 Task: Select the on option in the cursor smooth caret animation.
Action: Mouse moved to (19, 669)
Screenshot: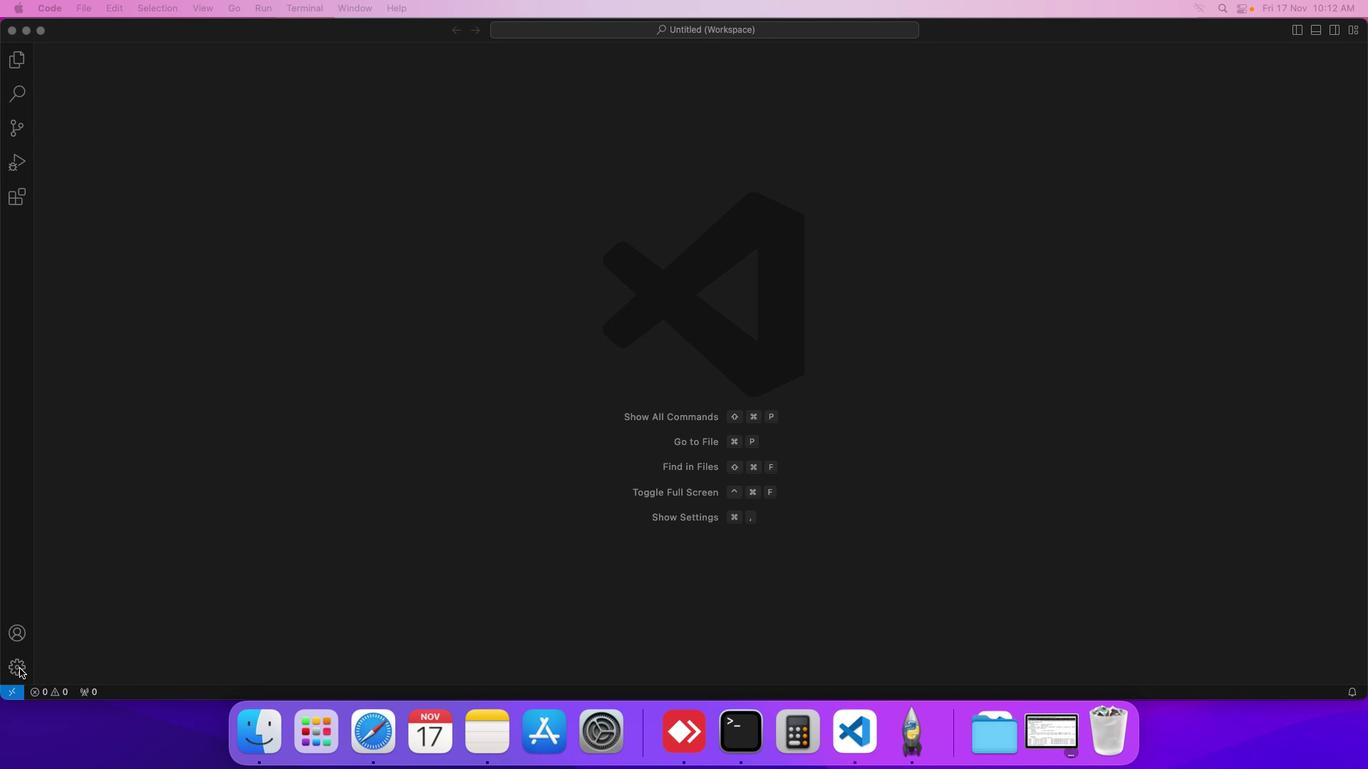 
Action: Mouse pressed left at (19, 669)
Screenshot: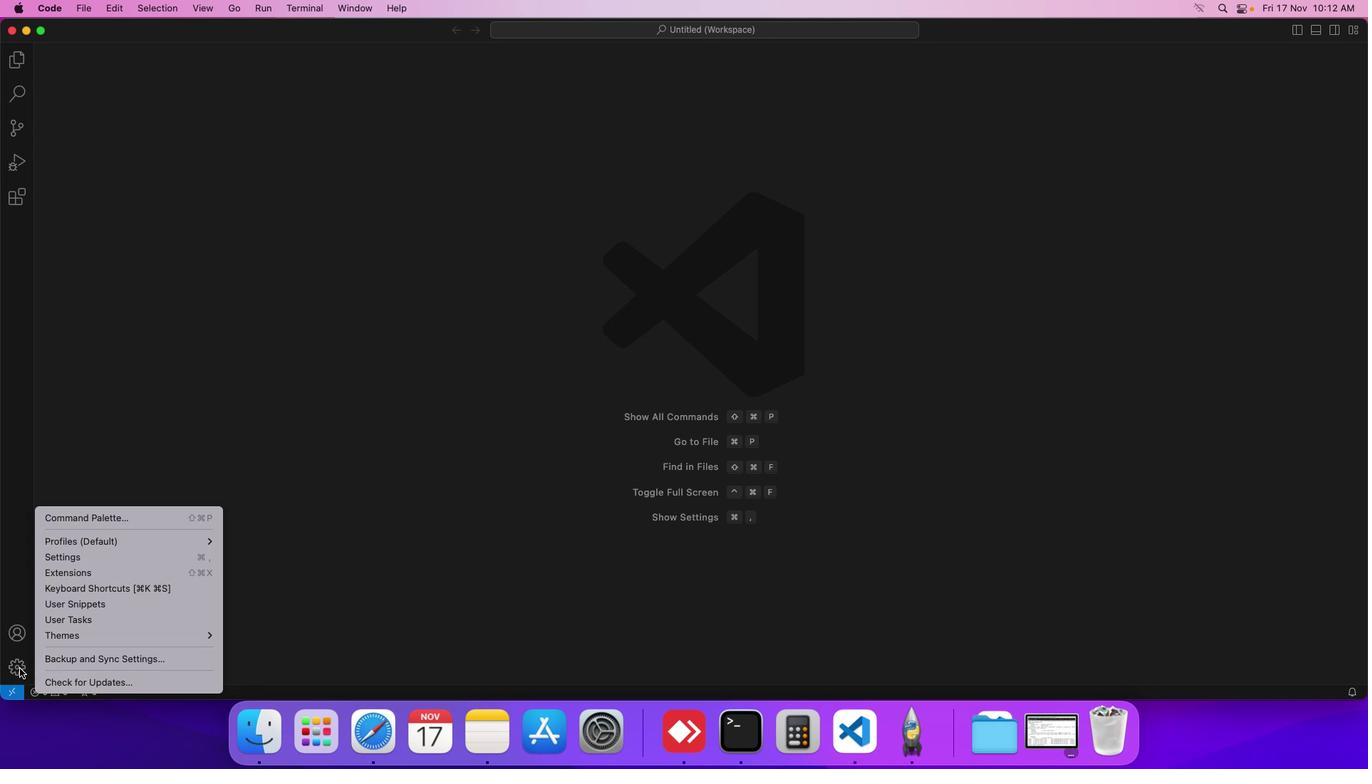 
Action: Mouse moved to (69, 557)
Screenshot: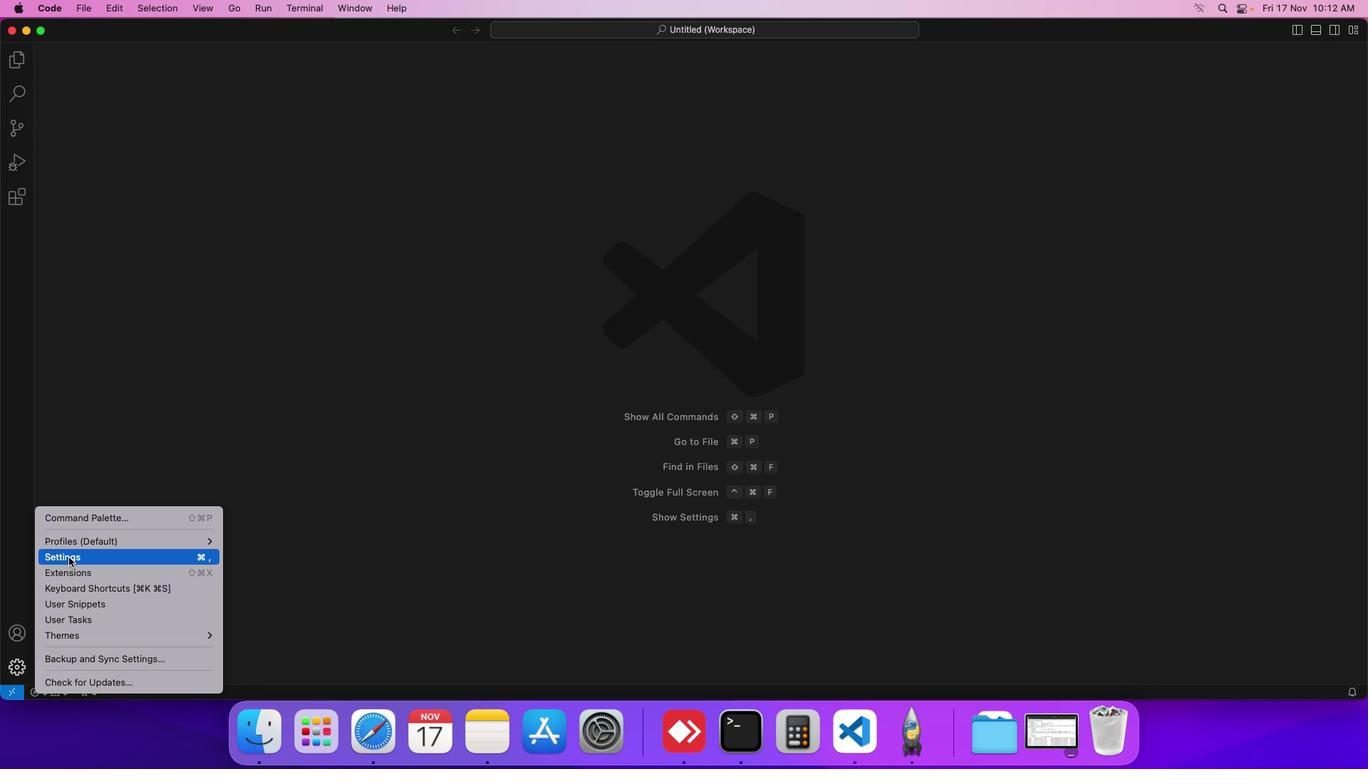 
Action: Mouse pressed left at (69, 557)
Screenshot: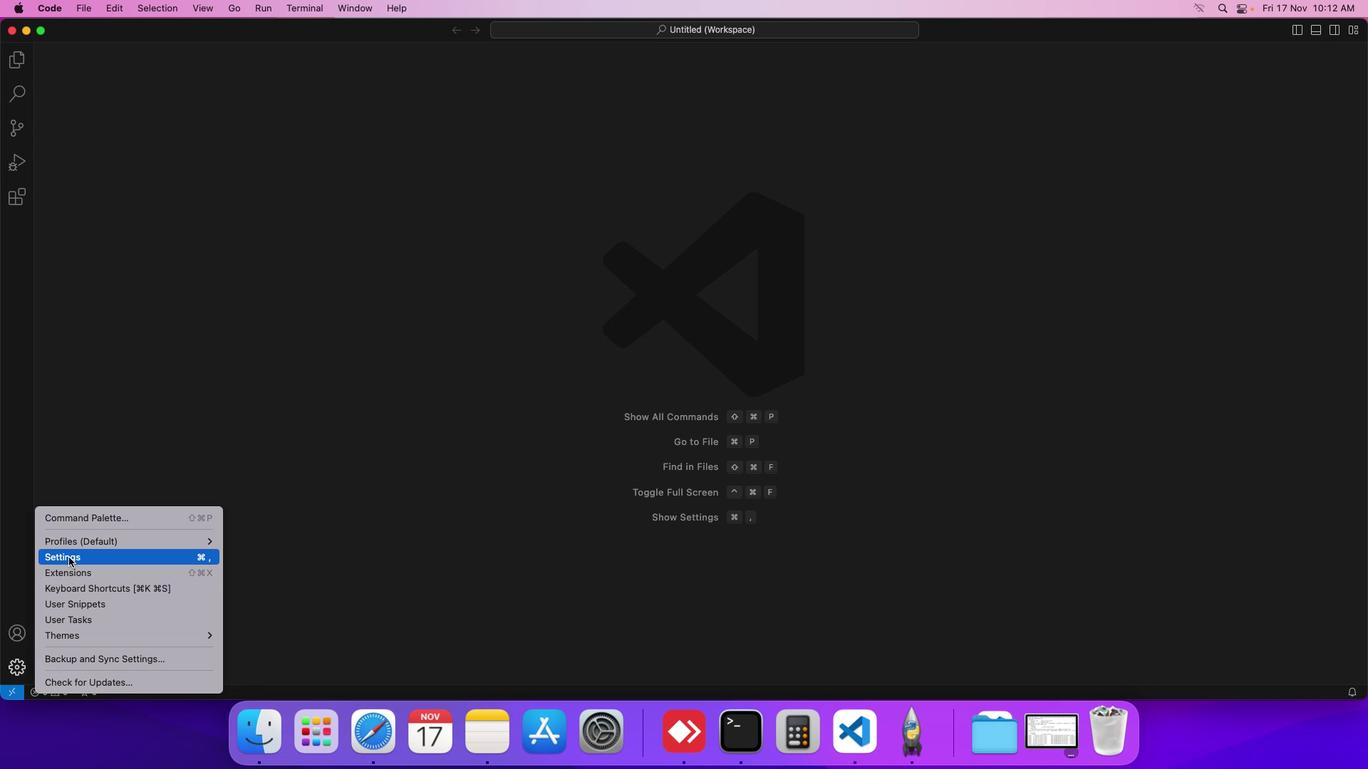 
Action: Mouse moved to (336, 111)
Screenshot: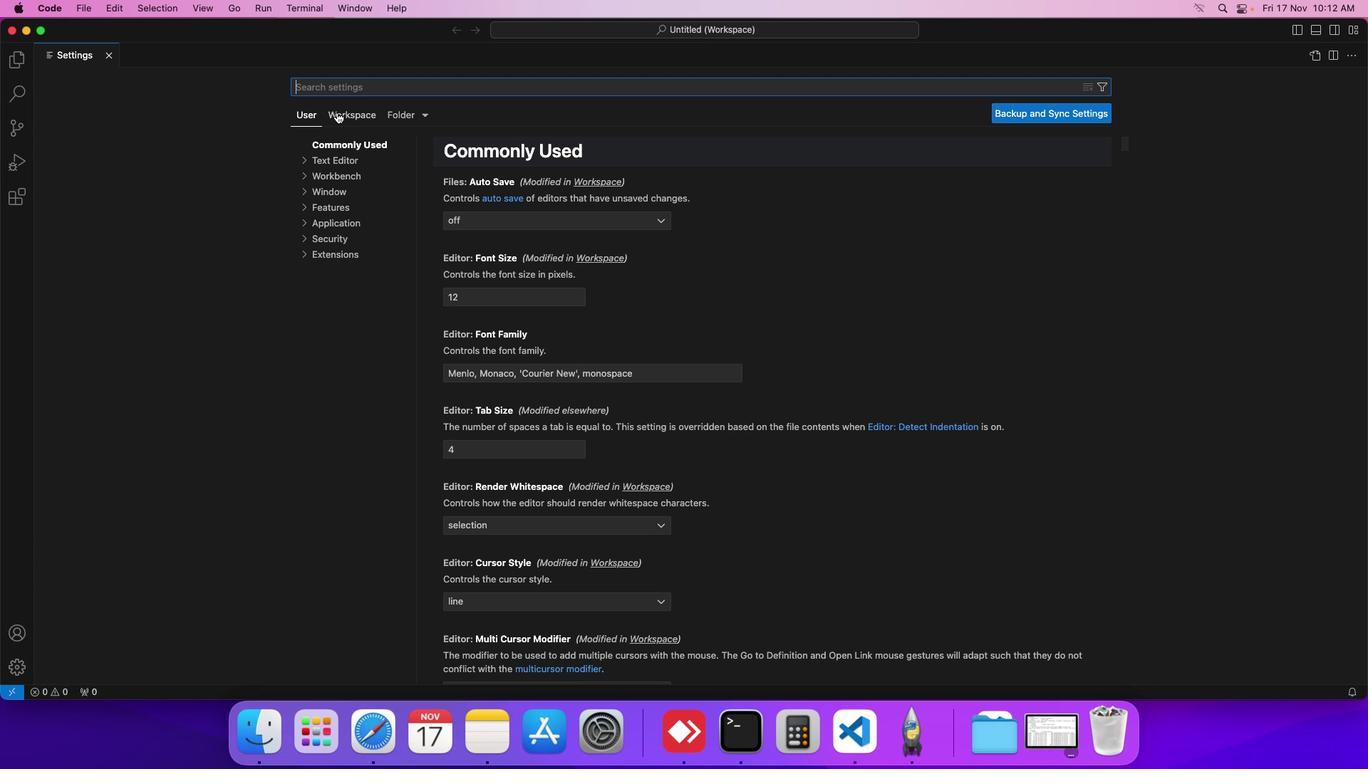 
Action: Mouse pressed left at (336, 111)
Screenshot: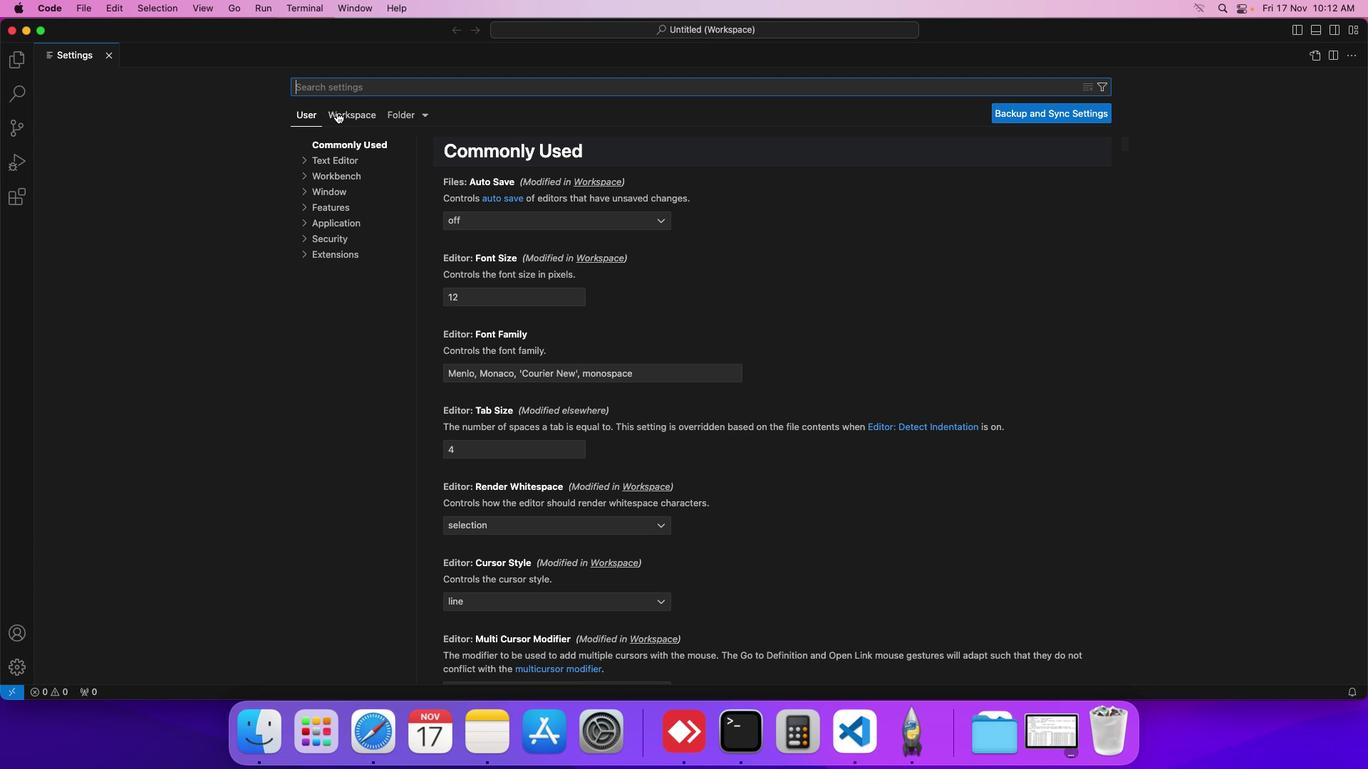 
Action: Mouse moved to (340, 157)
Screenshot: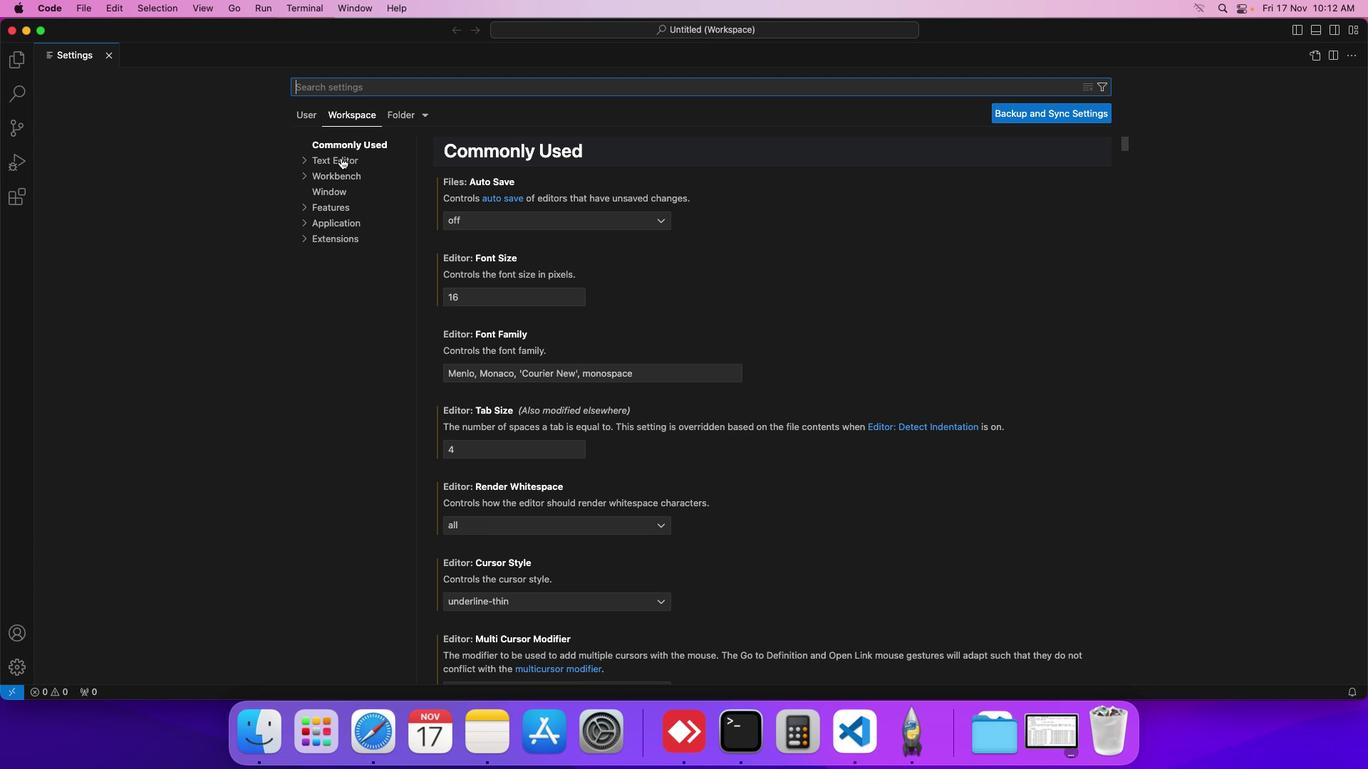 
Action: Mouse pressed left at (340, 157)
Screenshot: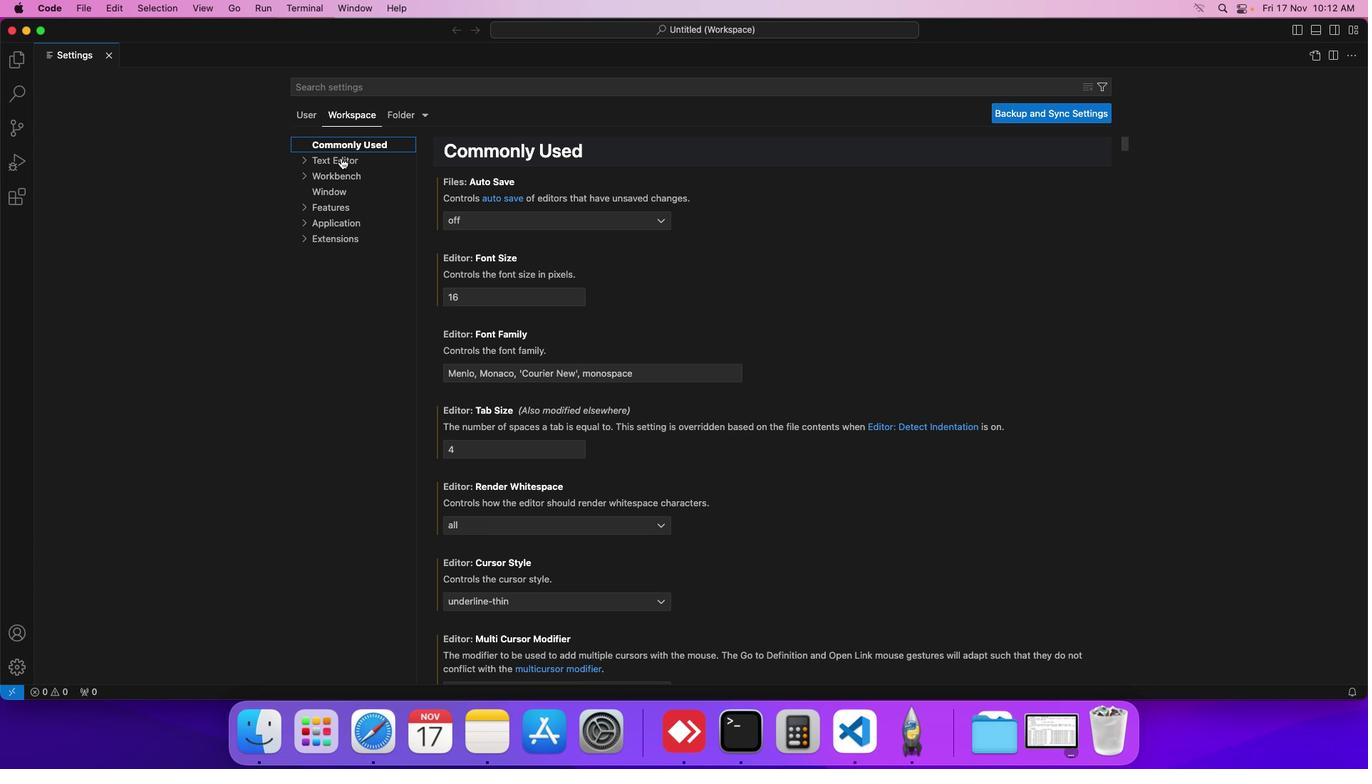 
Action: Mouse moved to (340, 177)
Screenshot: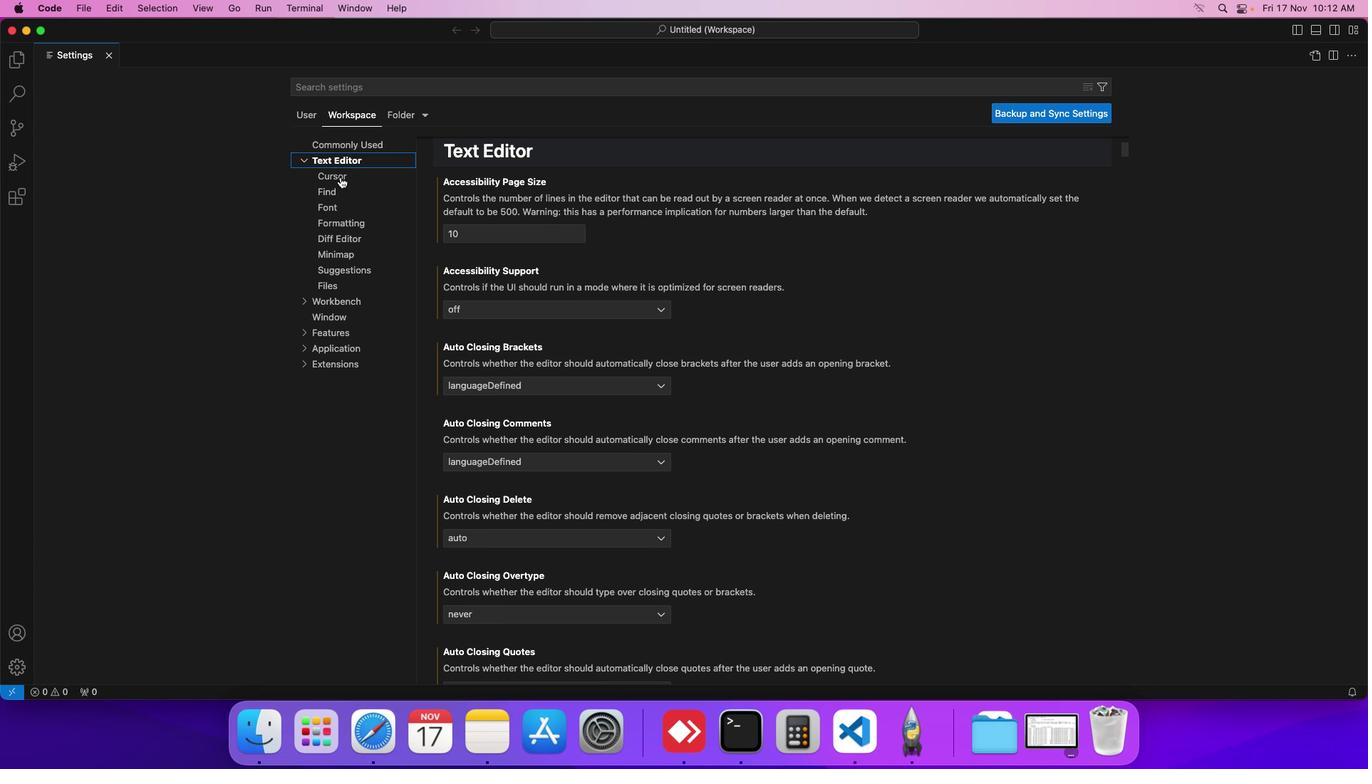 
Action: Mouse pressed left at (340, 177)
Screenshot: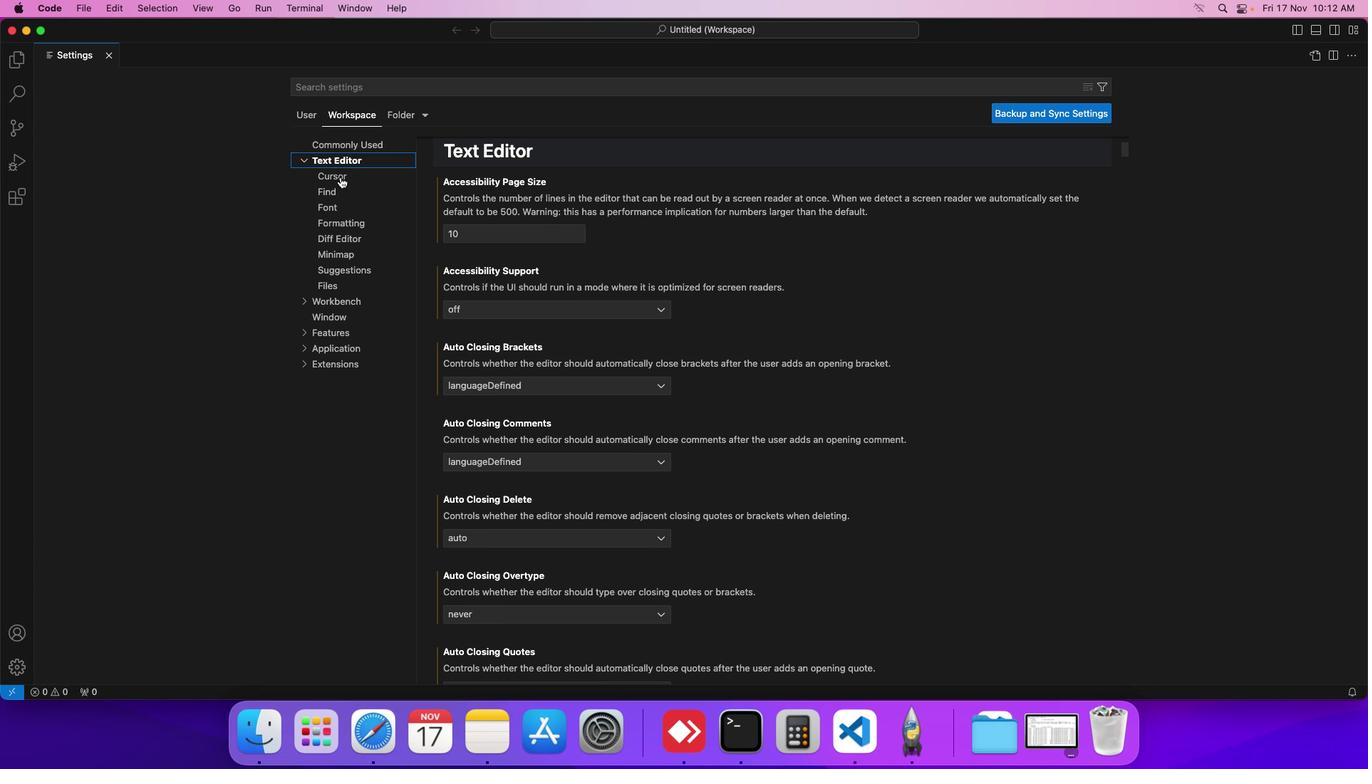 
Action: Mouse moved to (534, 297)
Screenshot: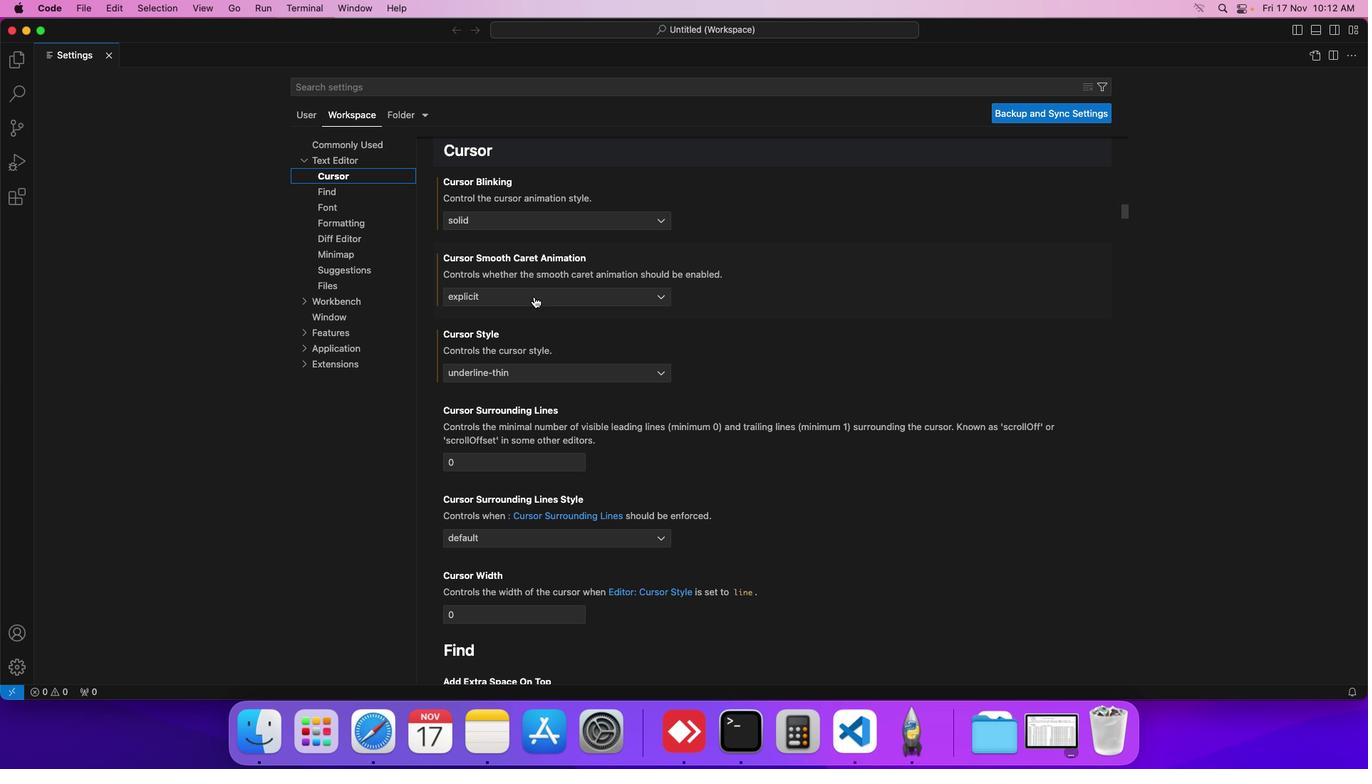
Action: Mouse pressed left at (534, 297)
Screenshot: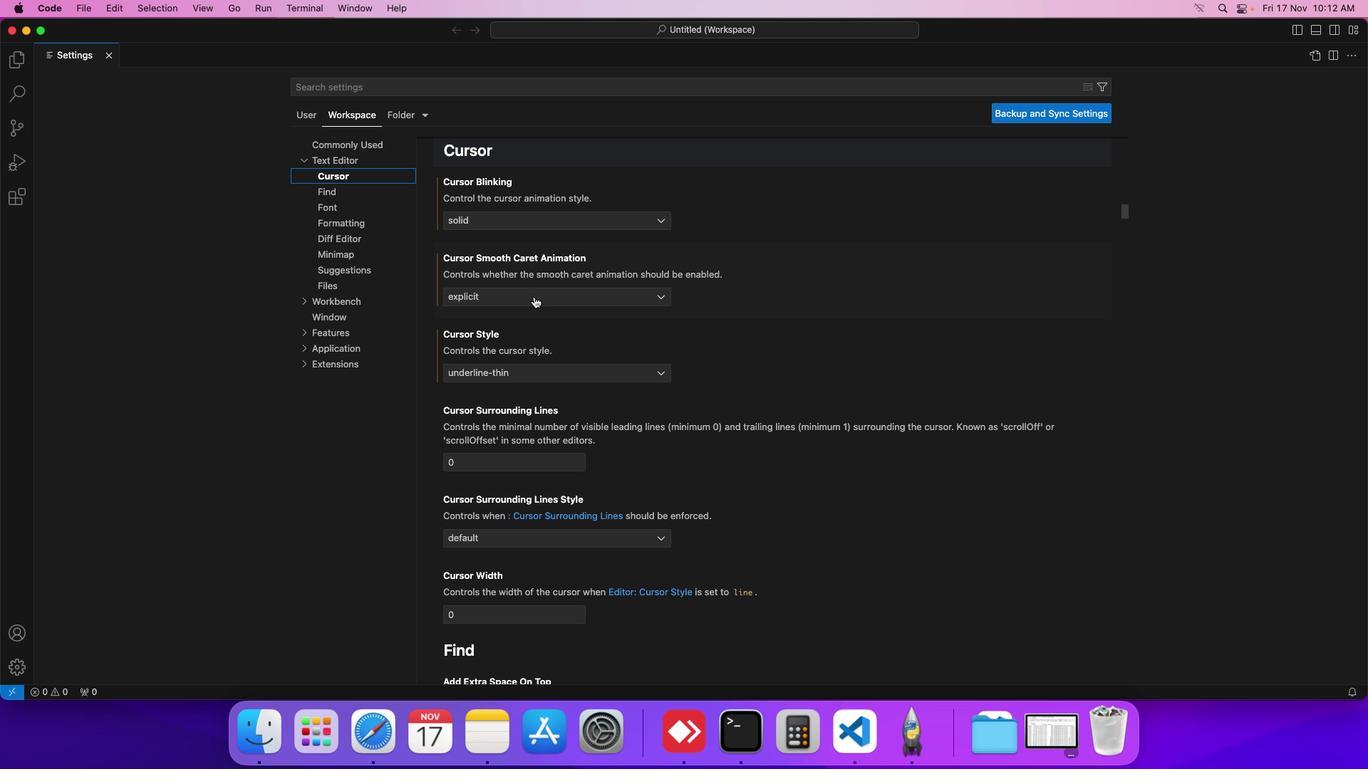
Action: Mouse moved to (471, 342)
Screenshot: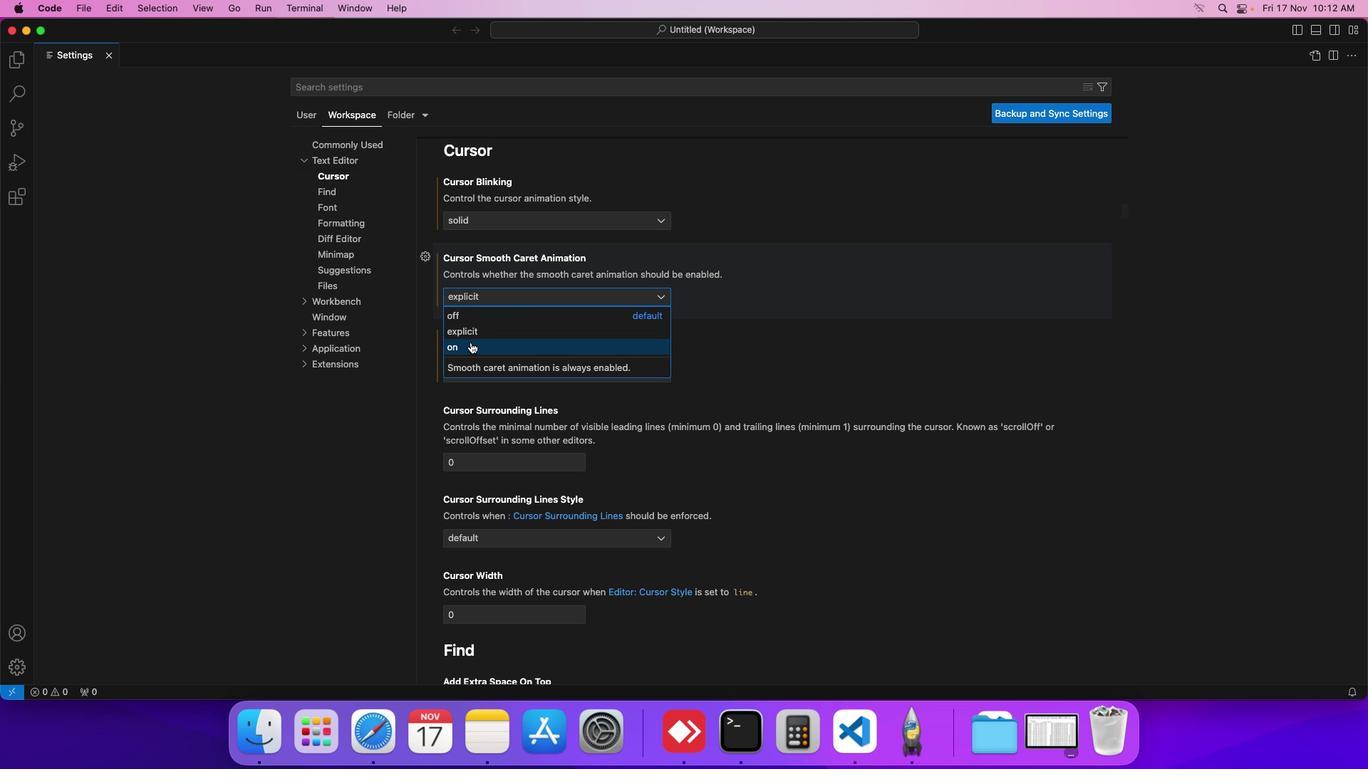 
Action: Mouse pressed left at (471, 342)
Screenshot: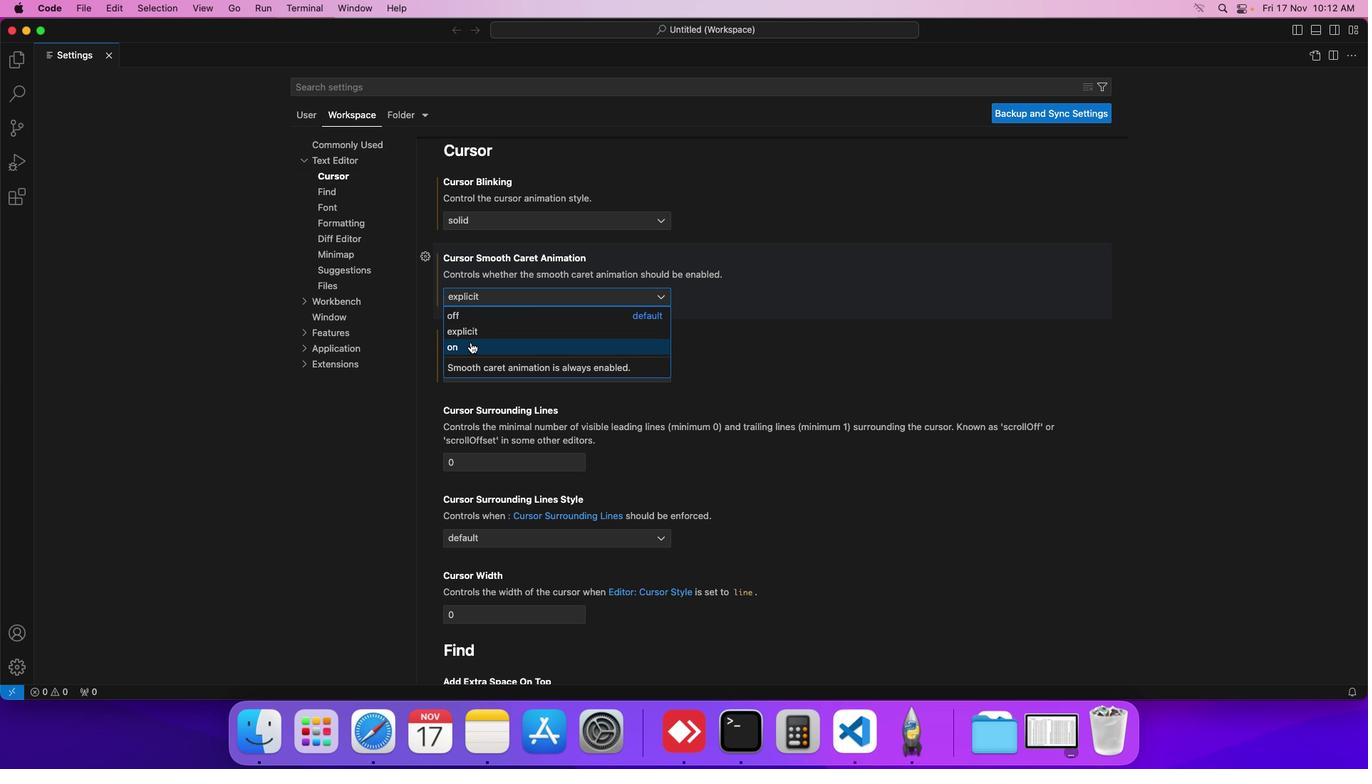 
Action: Mouse moved to (558, 301)
Screenshot: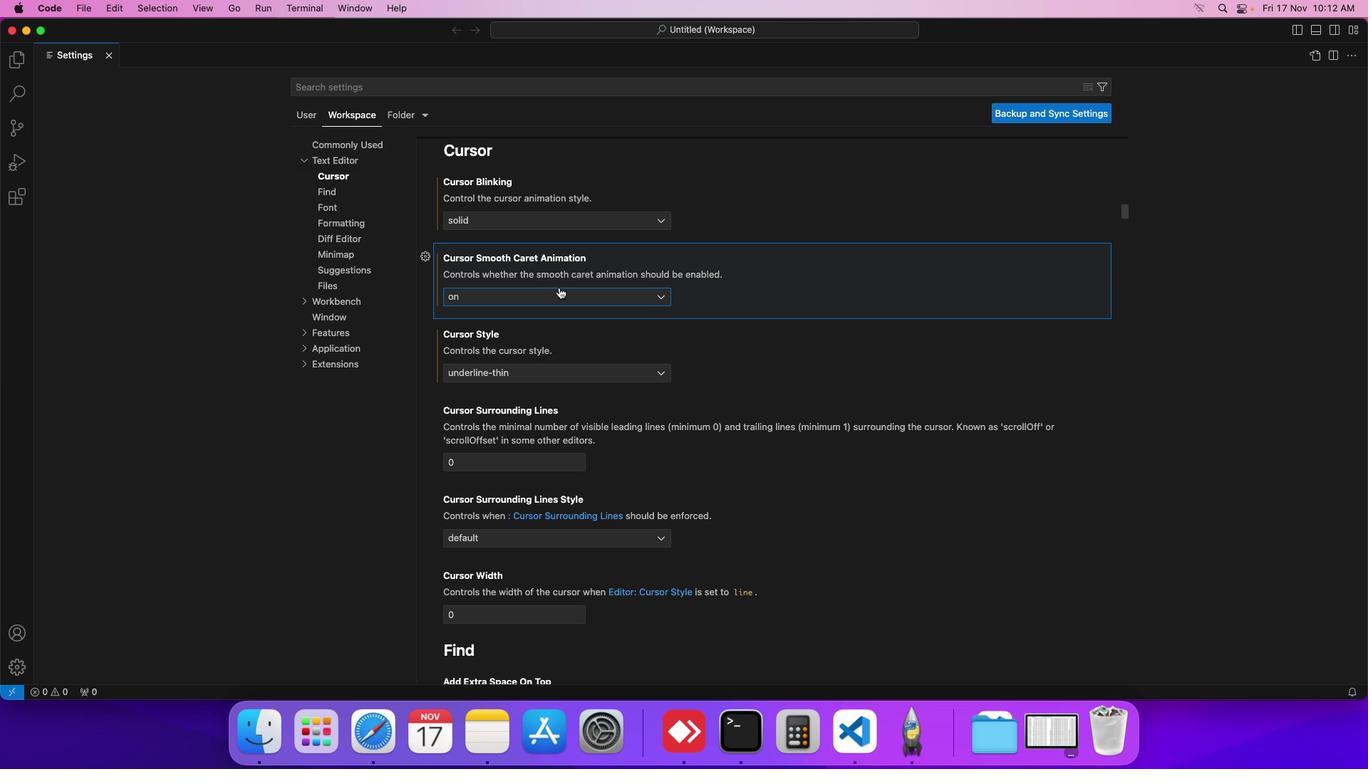 
